 Task: Create a task  Implement a new cloud-based human resources management system for a company , assign it to team member softage.2@softage.net in the project ArcticForge and update the status of the task to  At Risk , set the priority of the task to Medium
Action: Mouse moved to (63, 285)
Screenshot: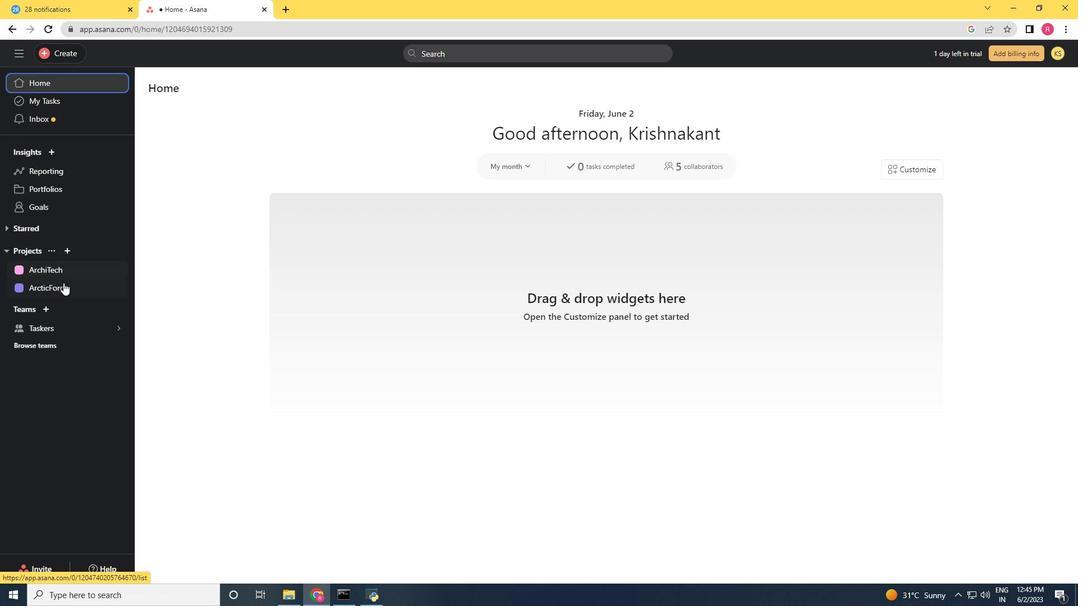 
Action: Mouse pressed left at (63, 285)
Screenshot: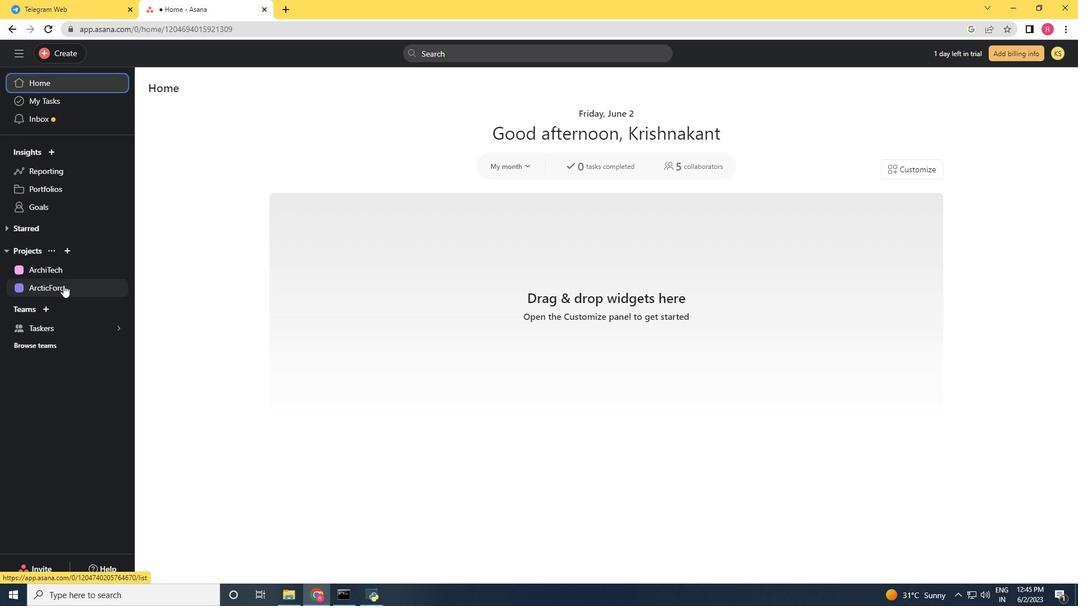 
Action: Mouse moved to (69, 57)
Screenshot: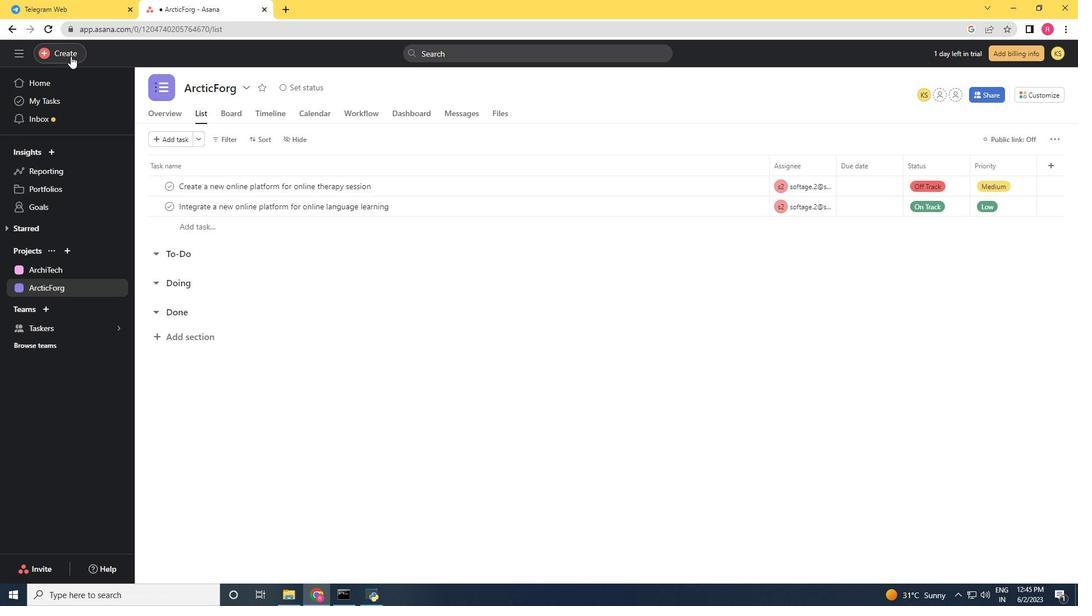 
Action: Mouse pressed left at (69, 57)
Screenshot: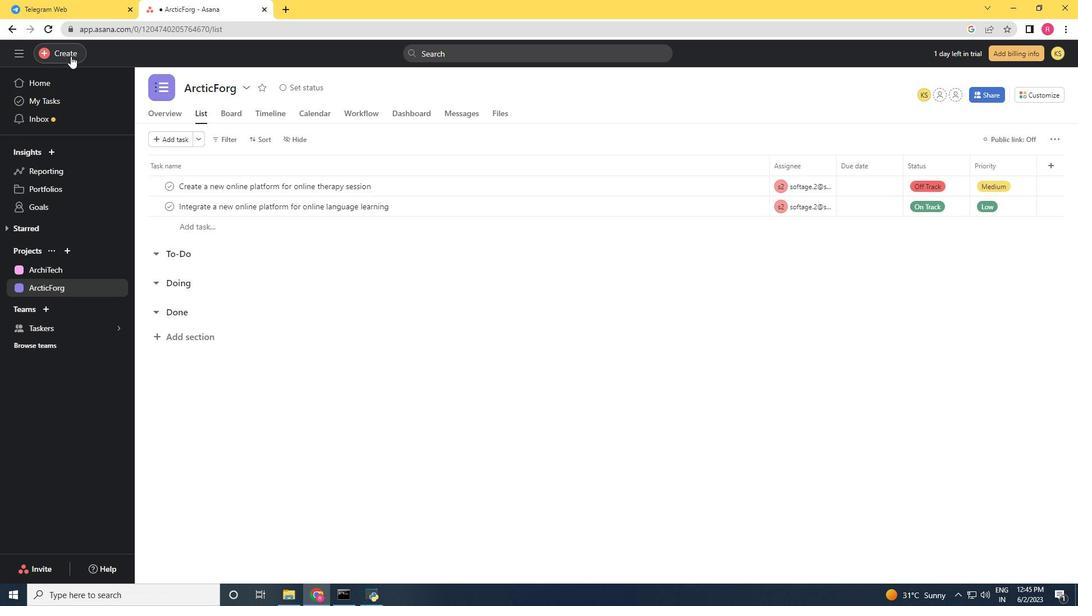 
Action: Mouse moved to (128, 62)
Screenshot: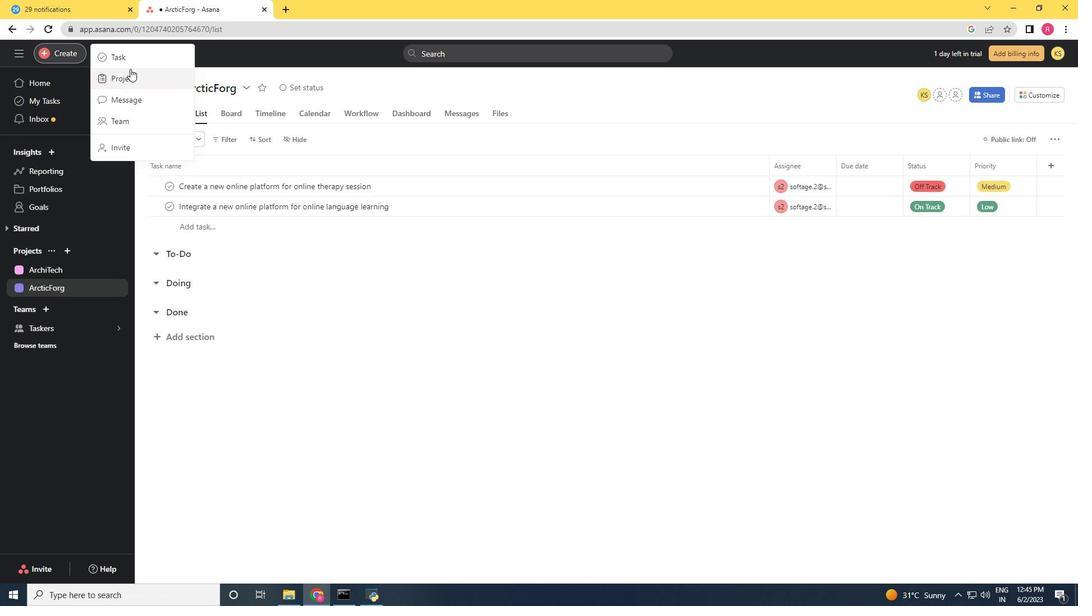 
Action: Mouse pressed left at (128, 62)
Screenshot: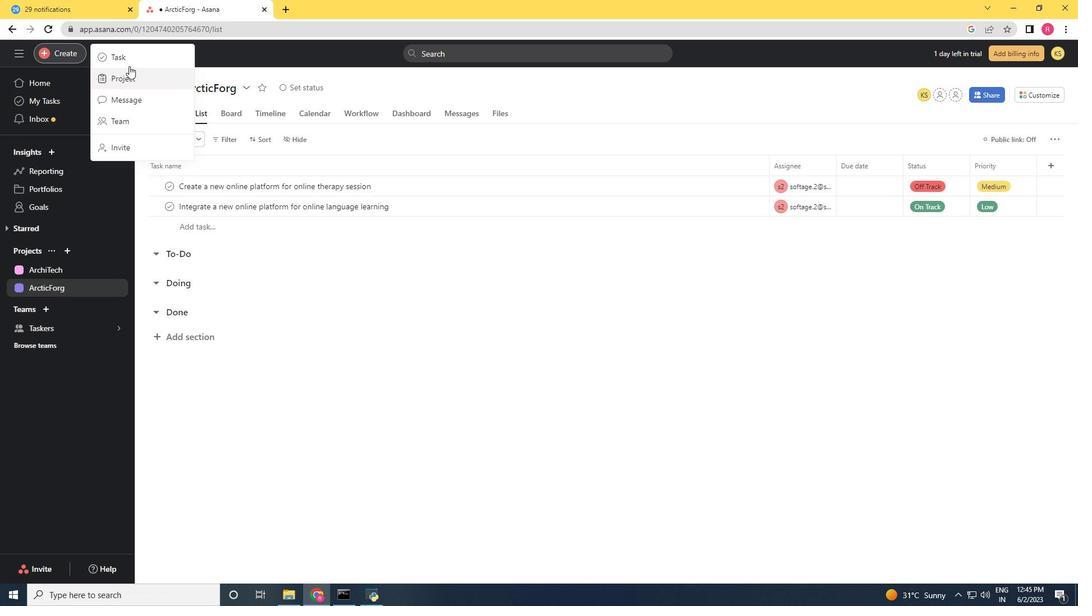 
Action: Mouse moved to (128, 62)
Screenshot: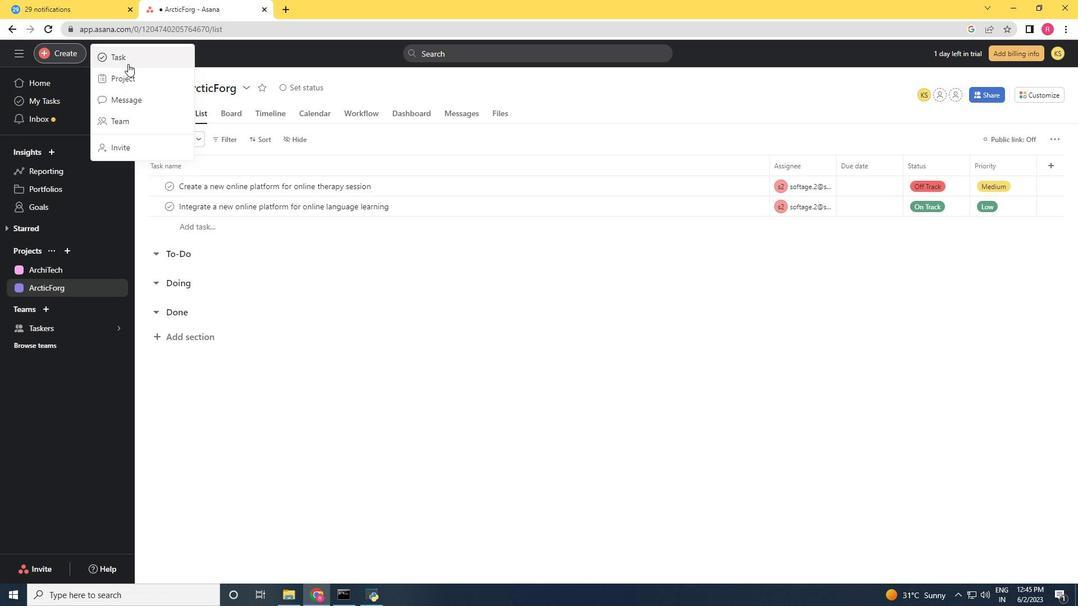 
Action: Key pressed <Key.shift><Key.shift>Implement<Key.space>a<Key.space>new<Key.space>cloud-based<Key.space>human<Key.space>resource<Key.space>management<Key.space>system<Key.space>for<Key.space>a<Key.space>compant<Key.space><Key.backspace><Key.backspace><Key.backspace><Key.backspace>any<Key.space>
Screenshot: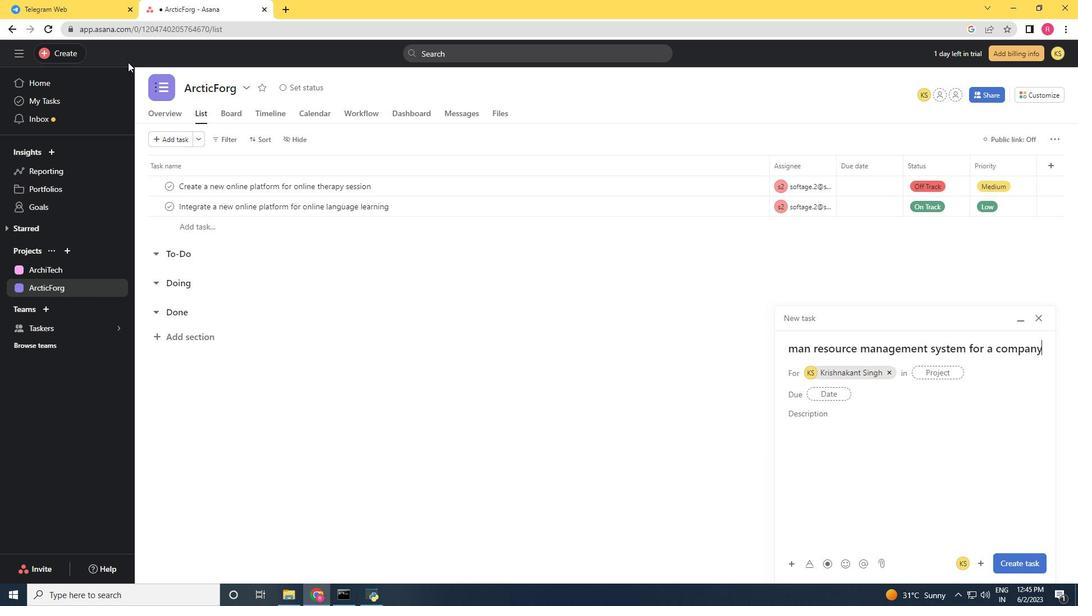 
Action: Mouse moved to (891, 373)
Screenshot: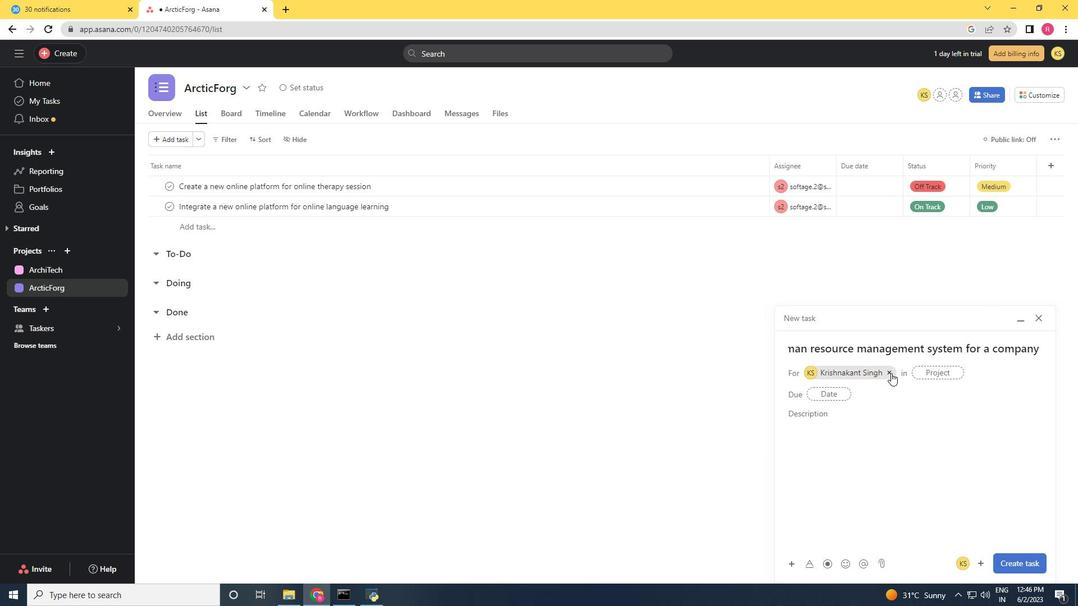 
Action: Mouse pressed left at (891, 373)
Screenshot: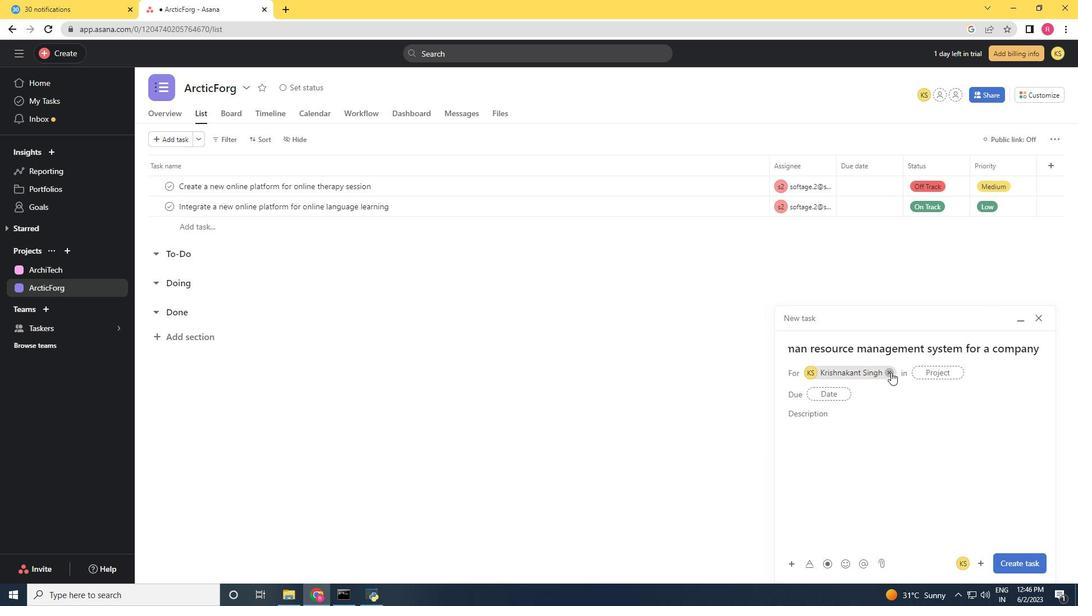 
Action: Mouse moved to (823, 376)
Screenshot: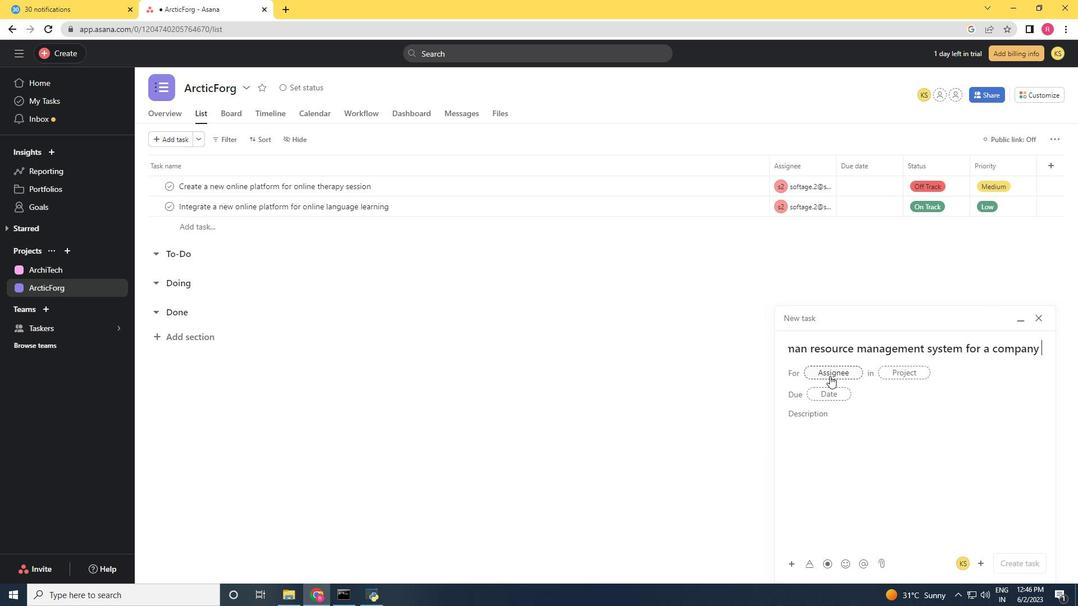 
Action: Mouse pressed left at (823, 376)
Screenshot: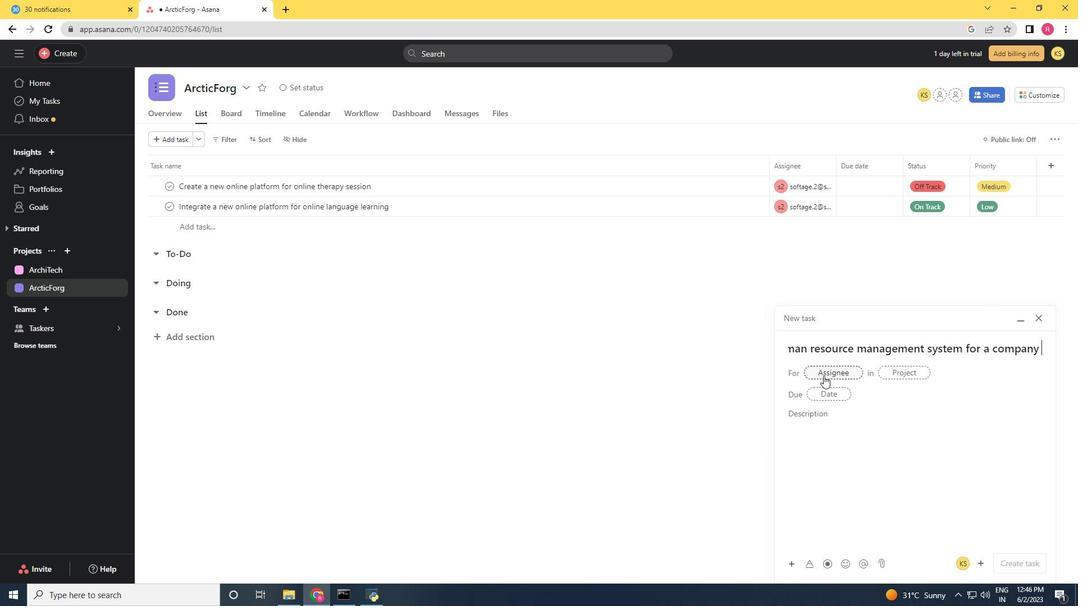 
Action: Mouse moved to (695, 459)
Screenshot: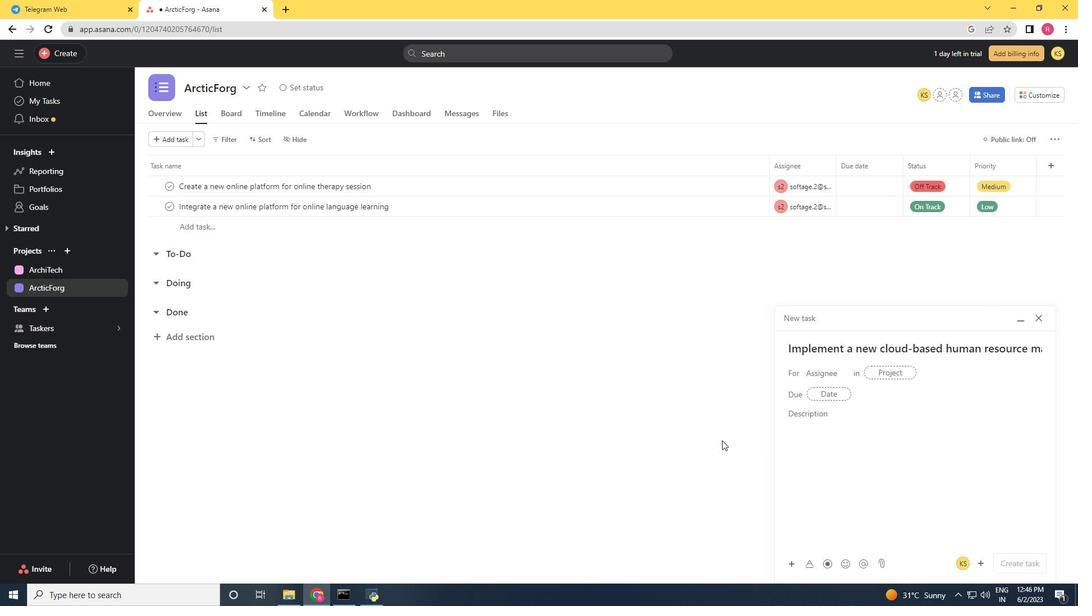 
Action: Key pressed softage.2<Key.shift><Key.shift>@softage.net
Screenshot: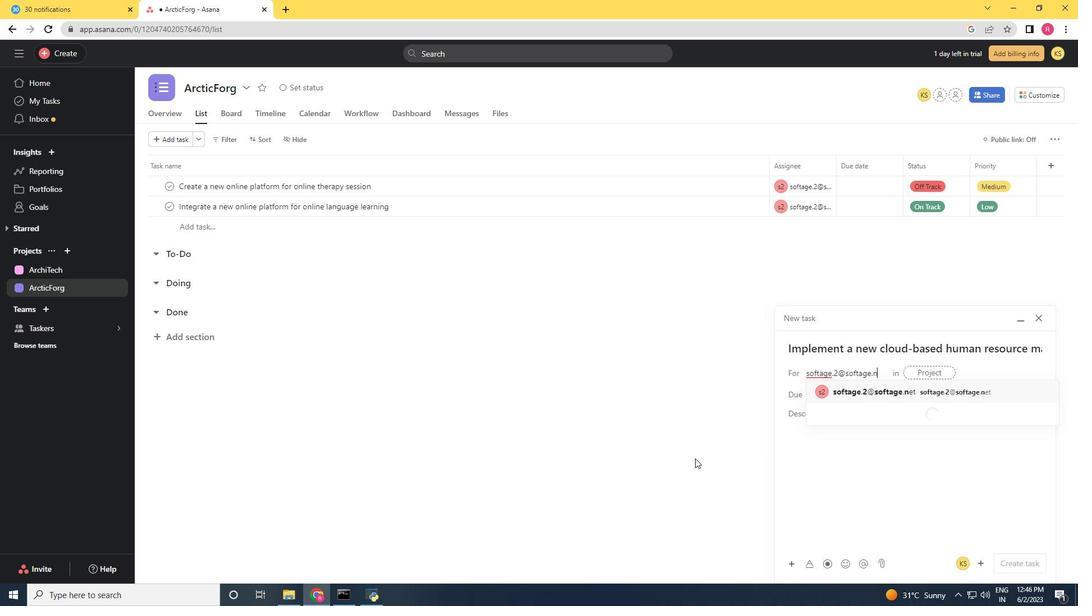 
Action: Mouse moved to (904, 394)
Screenshot: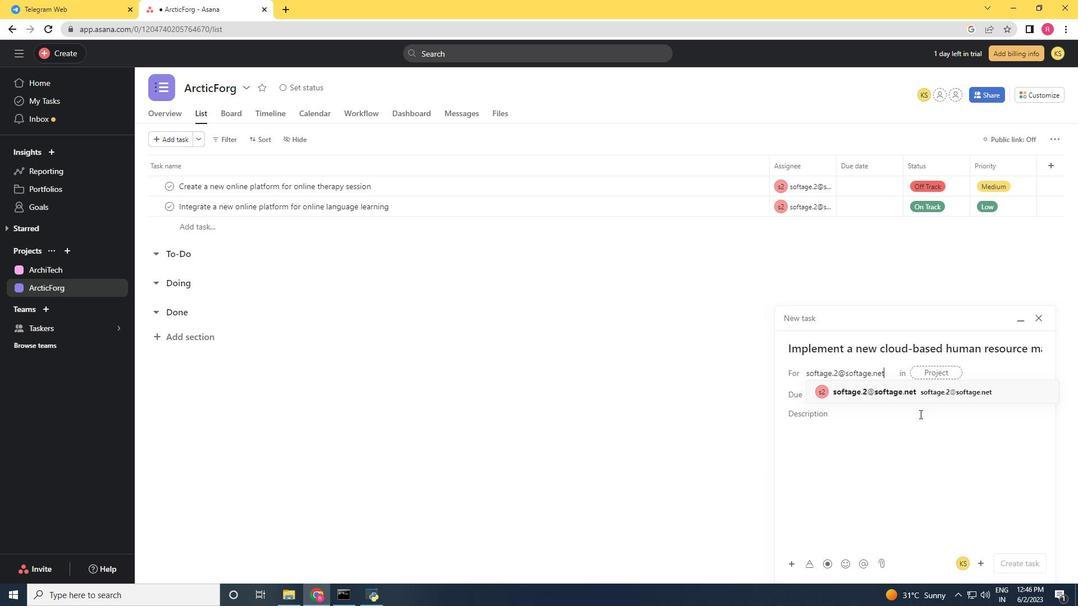 
Action: Mouse pressed left at (904, 394)
Screenshot: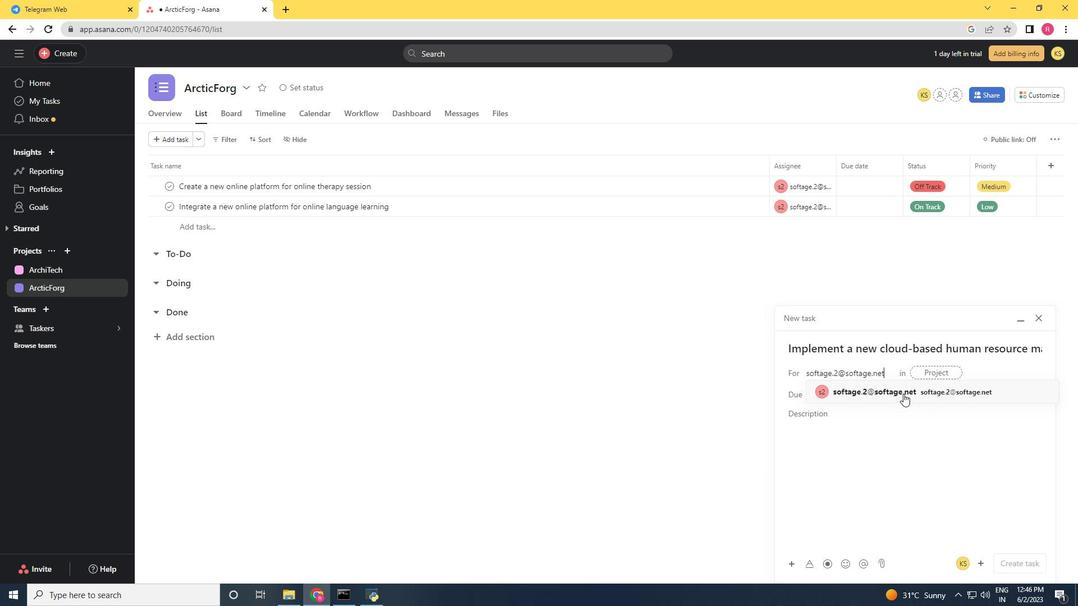 
Action: Mouse moved to (747, 415)
Screenshot: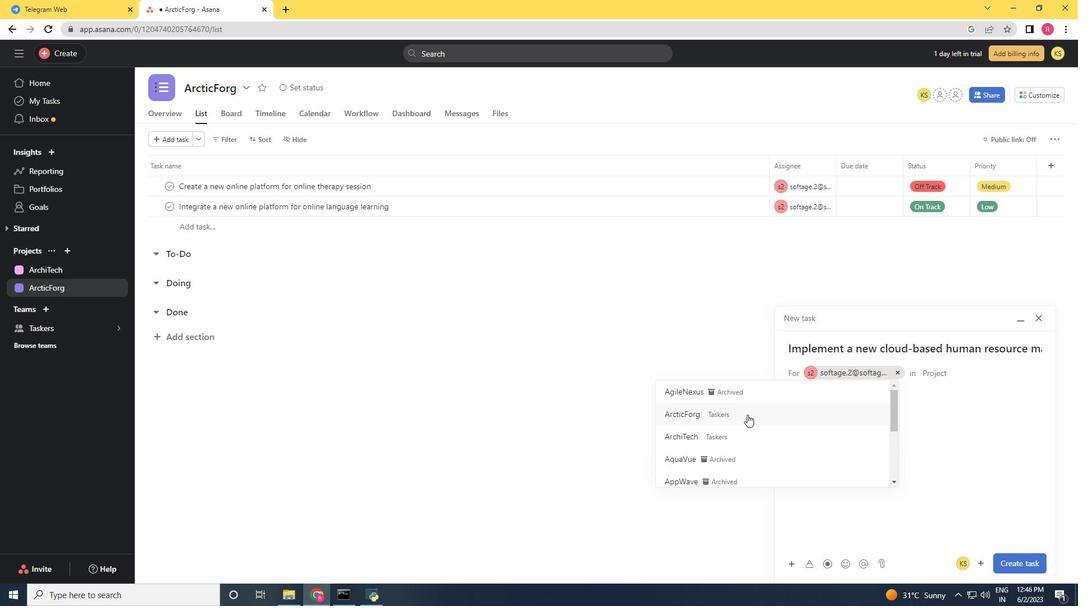 
Action: Mouse pressed left at (747, 415)
Screenshot: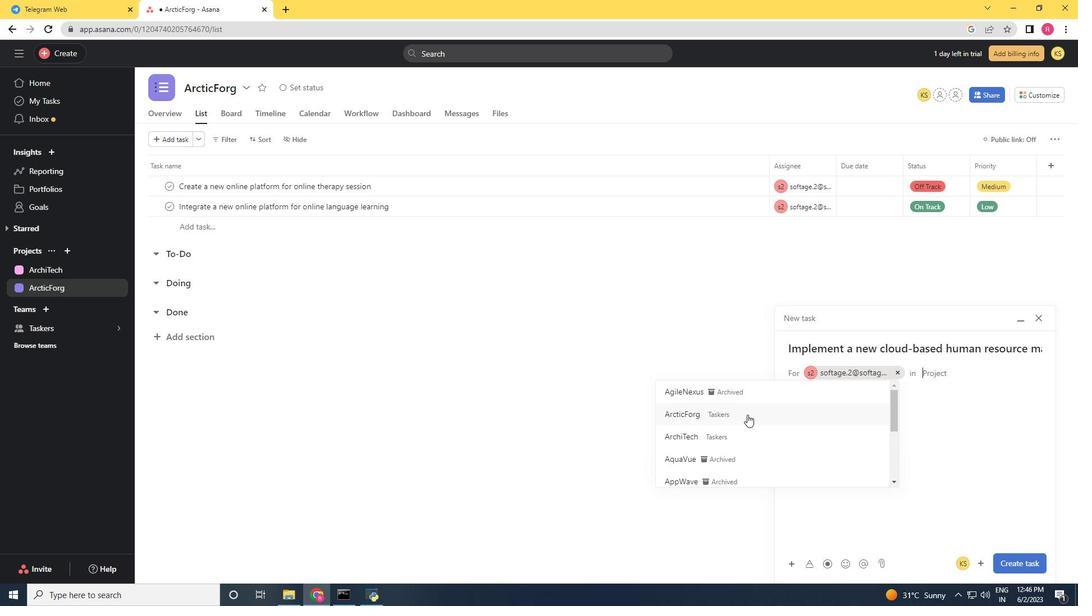 
Action: Mouse moved to (839, 418)
Screenshot: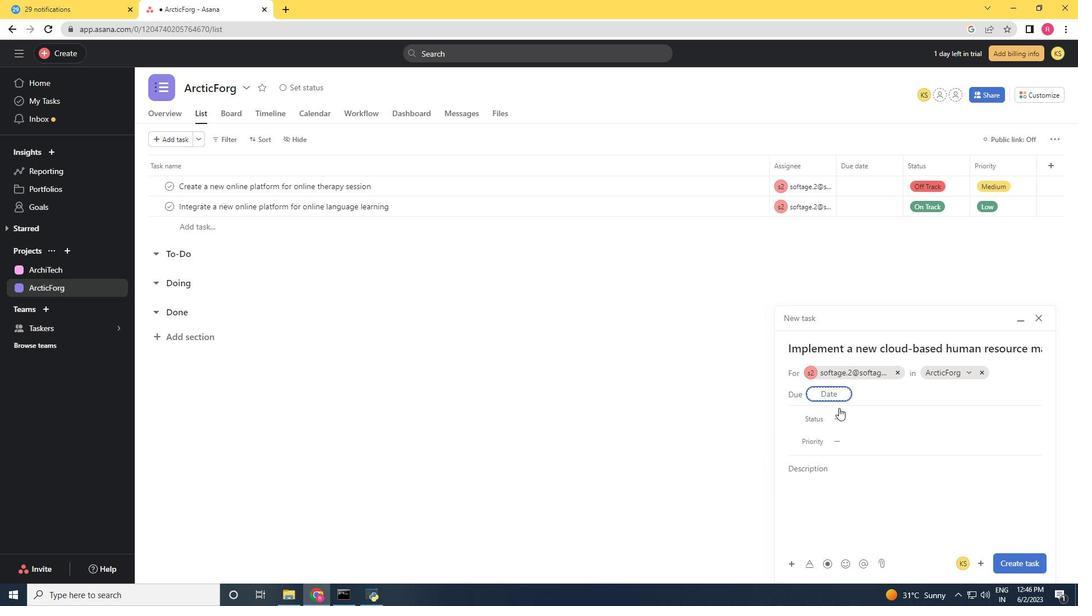 
Action: Mouse pressed left at (839, 418)
Screenshot: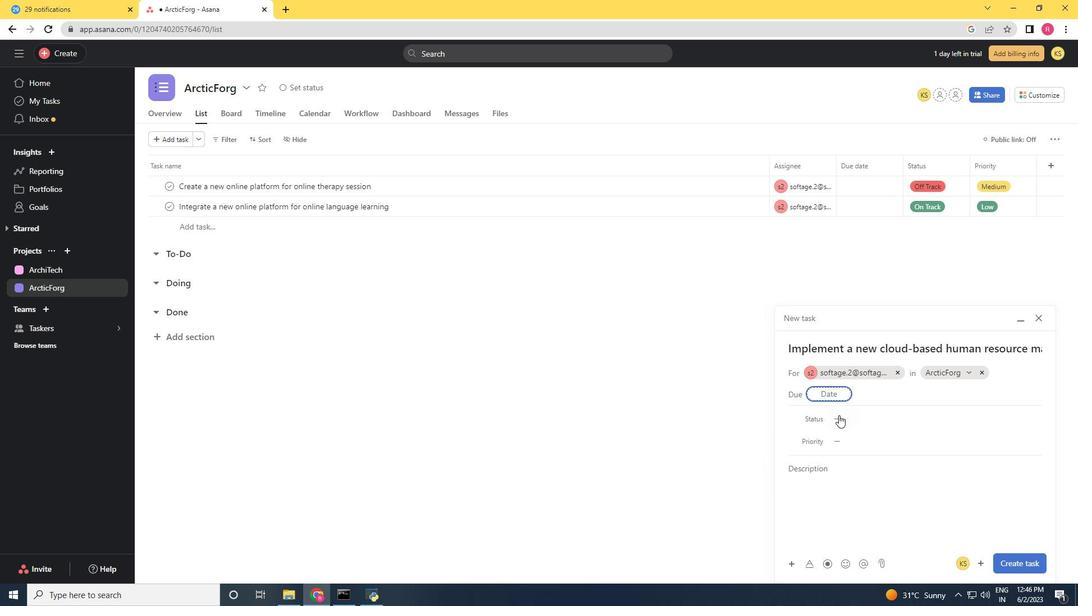 
Action: Mouse moved to (869, 504)
Screenshot: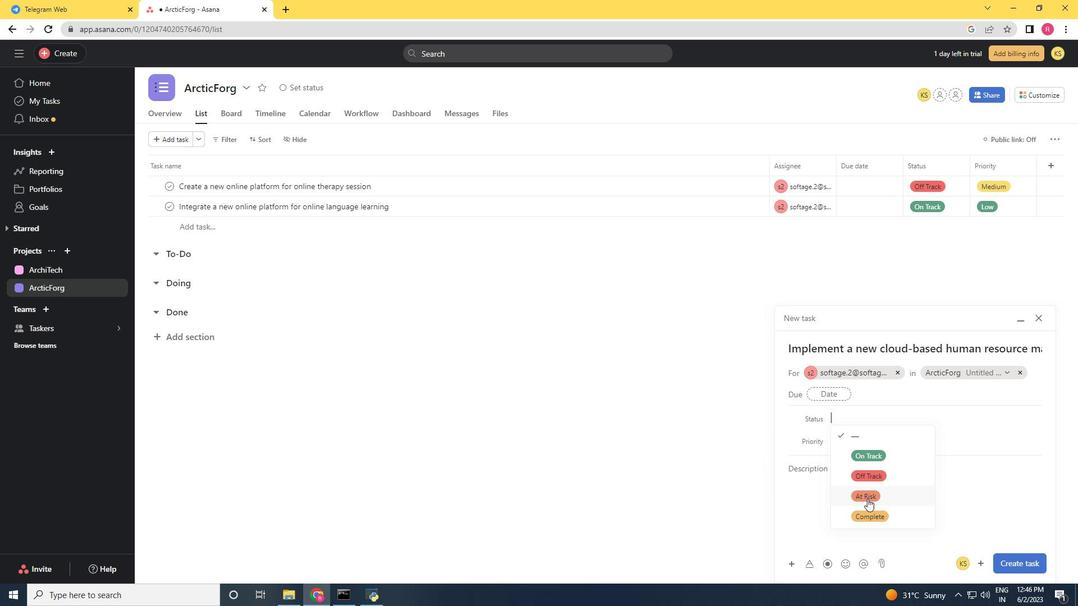 
Action: Mouse pressed left at (869, 504)
Screenshot: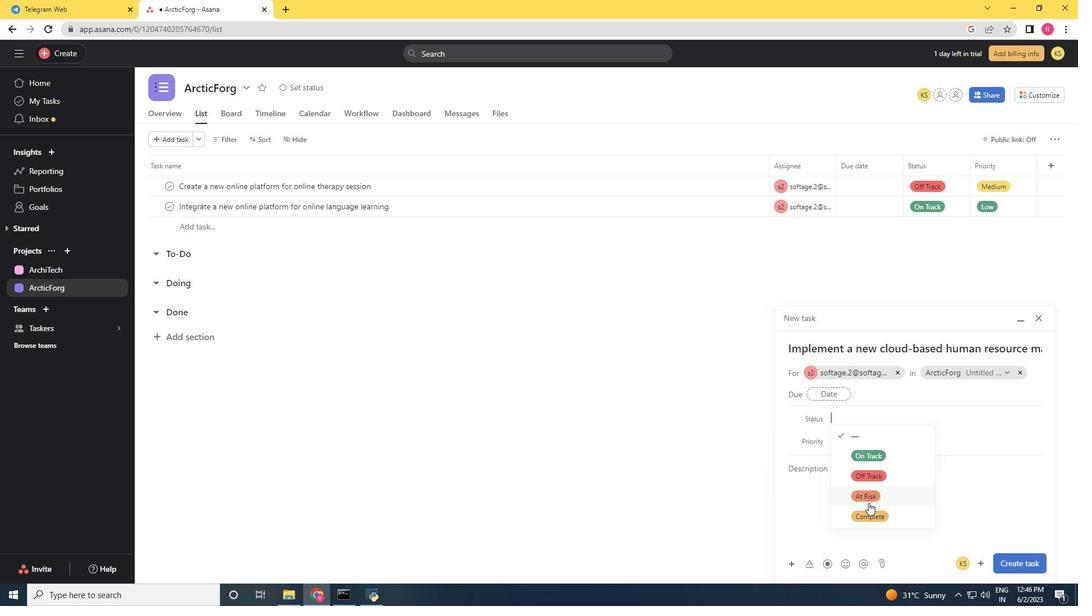 
Action: Mouse moved to (844, 444)
Screenshot: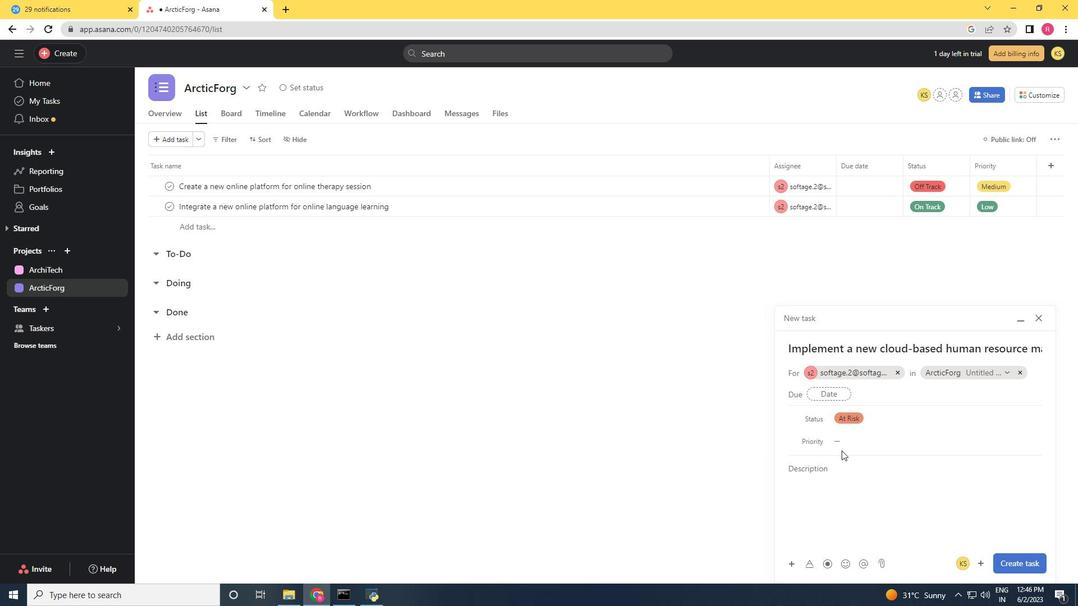 
Action: Mouse pressed left at (844, 444)
Screenshot: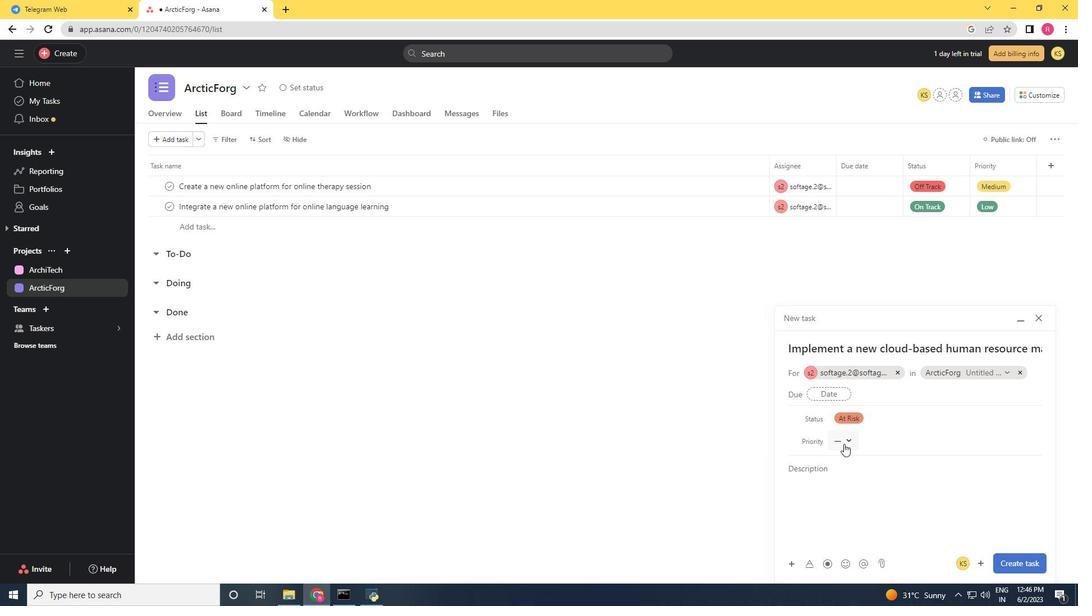 
Action: Mouse moved to (857, 497)
Screenshot: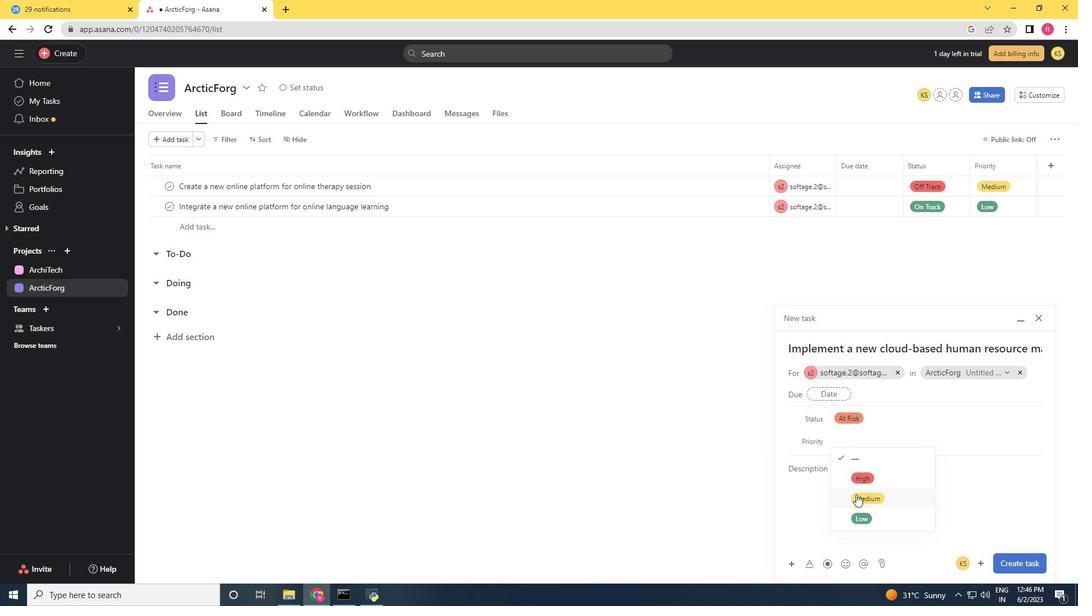 
Action: Mouse pressed left at (857, 497)
Screenshot: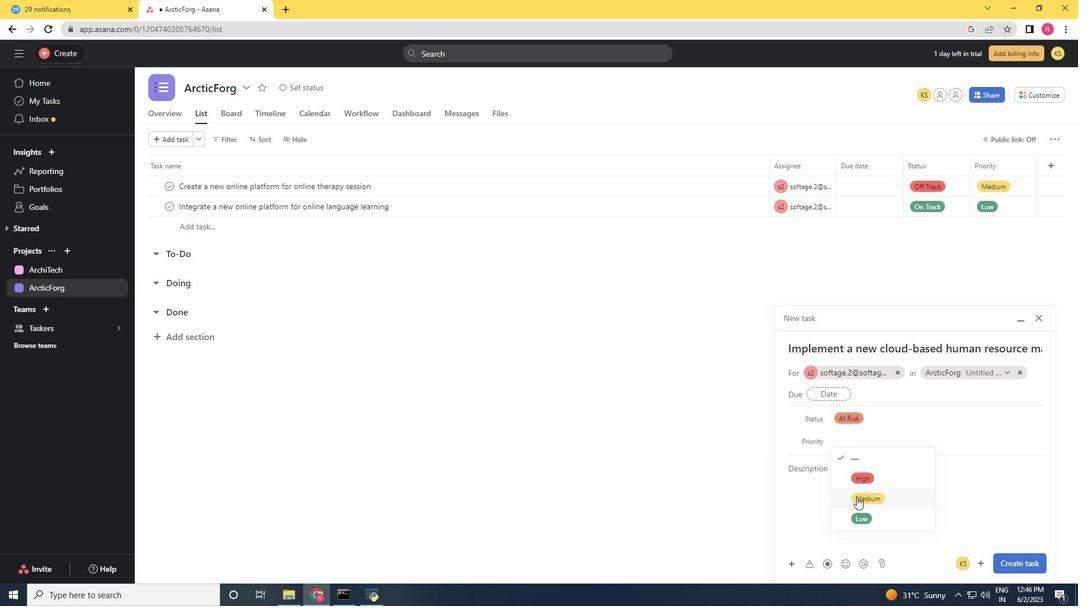 
Action: Mouse moved to (1004, 566)
Screenshot: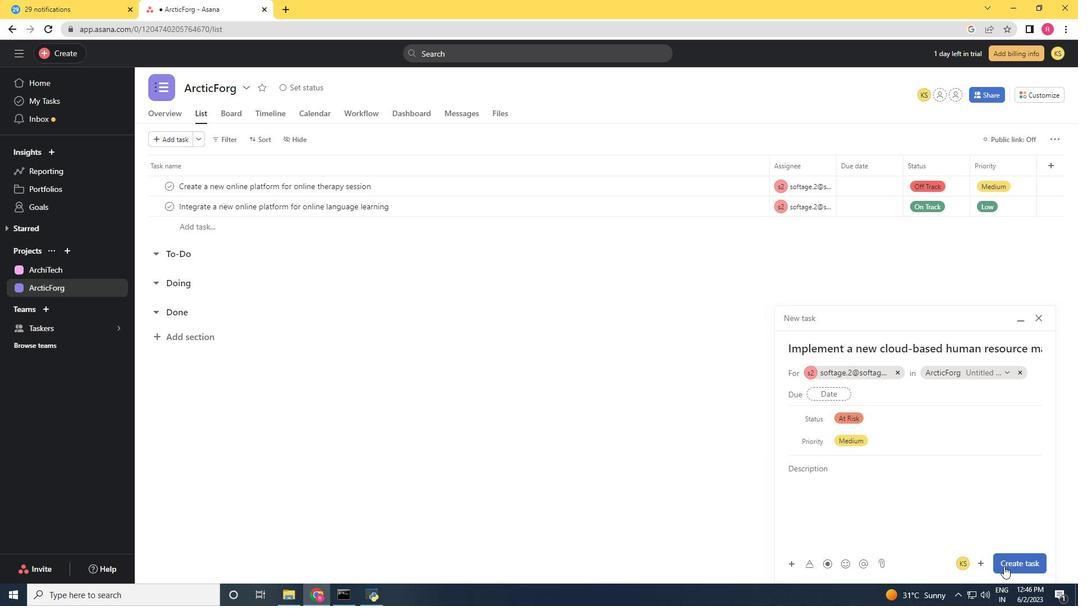 
Action: Mouse pressed left at (1004, 566)
Screenshot: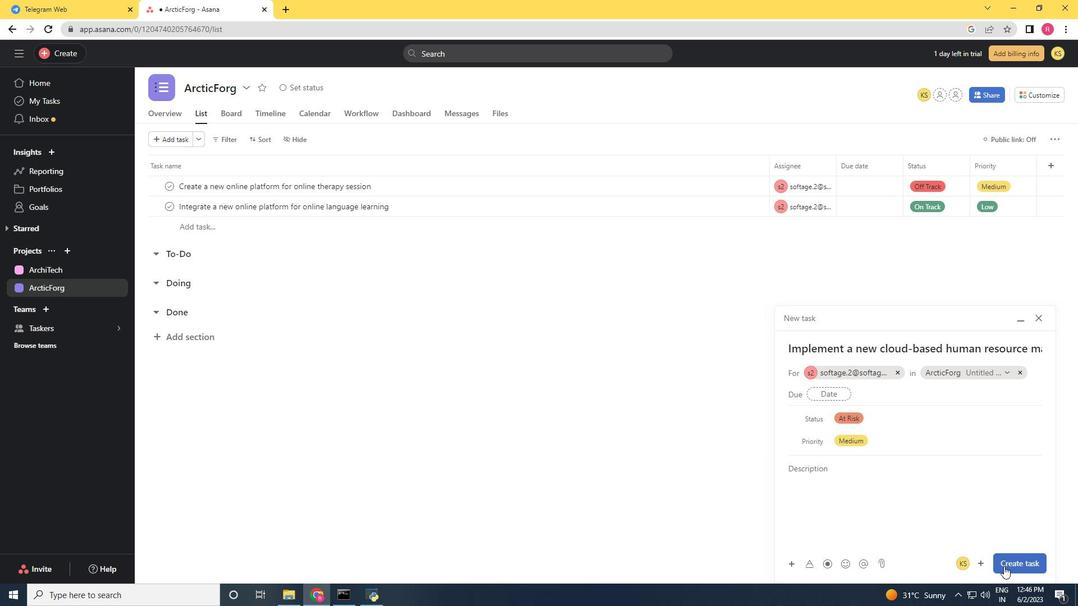 
Action: Mouse moved to (546, 454)
Screenshot: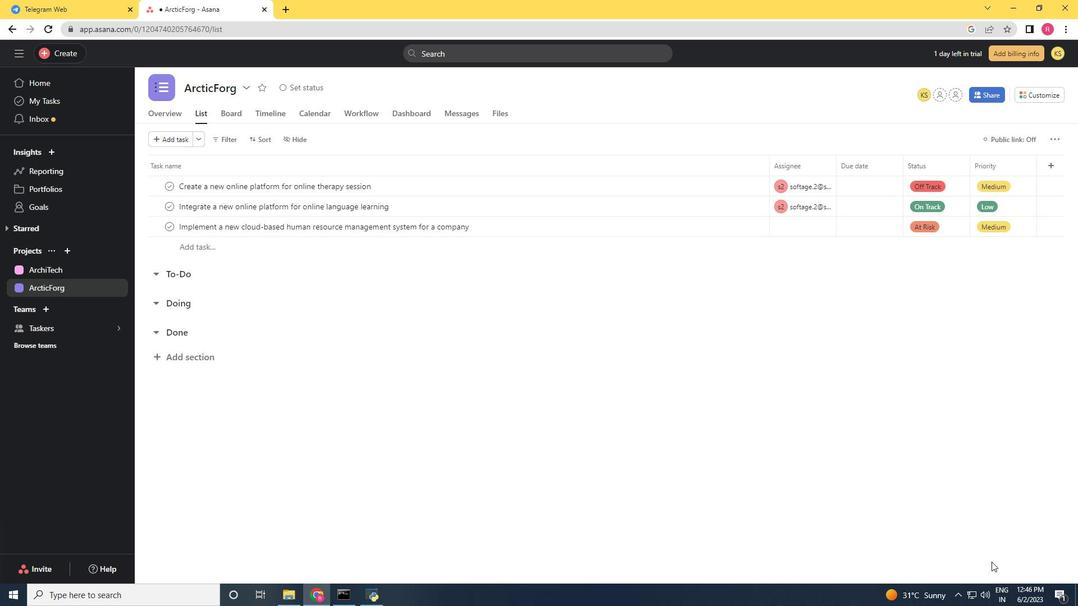 
